 Task: Create List Marketing Campaigns in Board Customer Retention Programs to Workspace Accounting and Finance Consulting. Create List Sales Forecasting in Board Voice of Market Research to Workspace Accounting and Finance Consulting. Create List Market Segmentation in Board Diversity and Inclusion Hiring Practices Assessment and Improvement to Workspace Accounting and Finance Consulting
Action: Mouse moved to (100, 377)
Screenshot: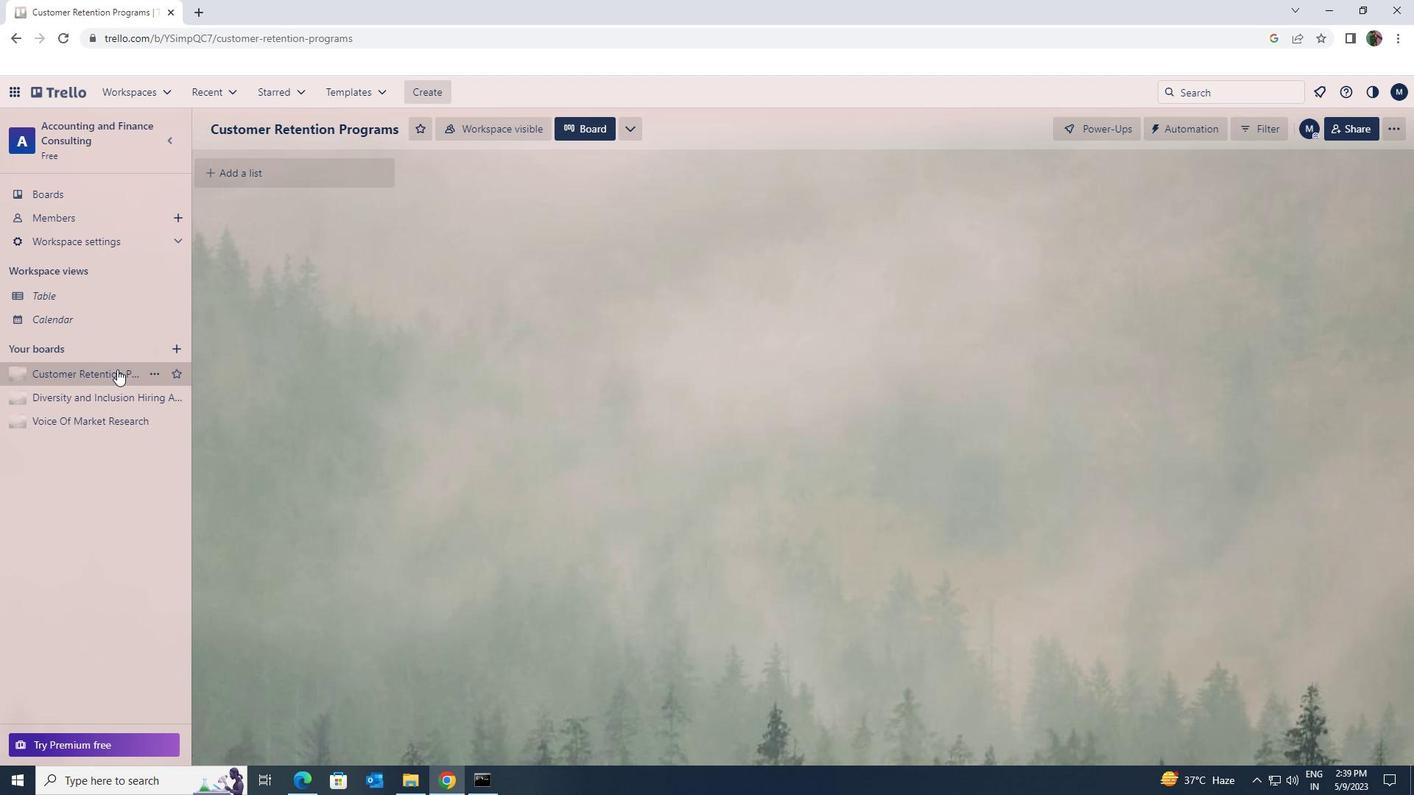 
Action: Mouse pressed left at (100, 377)
Screenshot: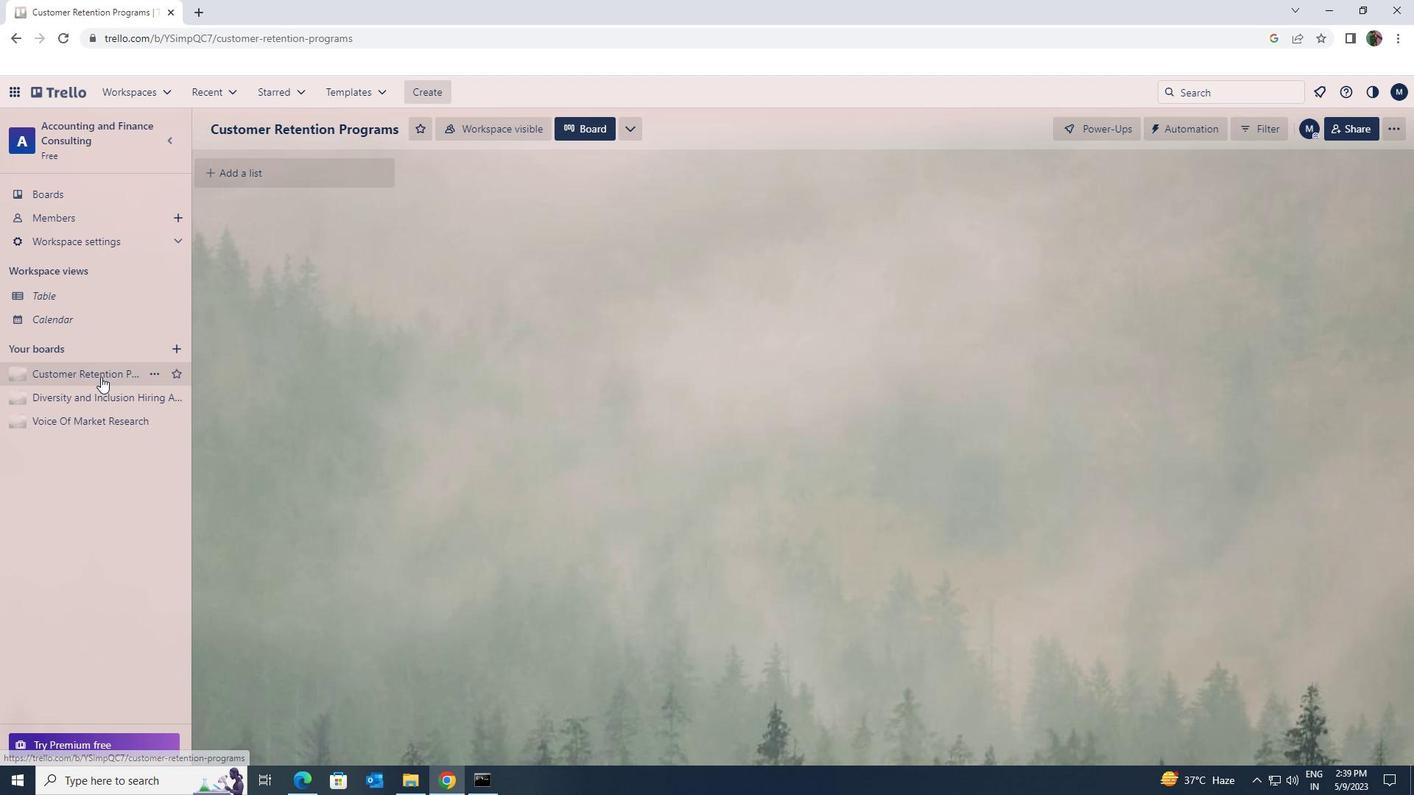 
Action: Mouse moved to (234, 168)
Screenshot: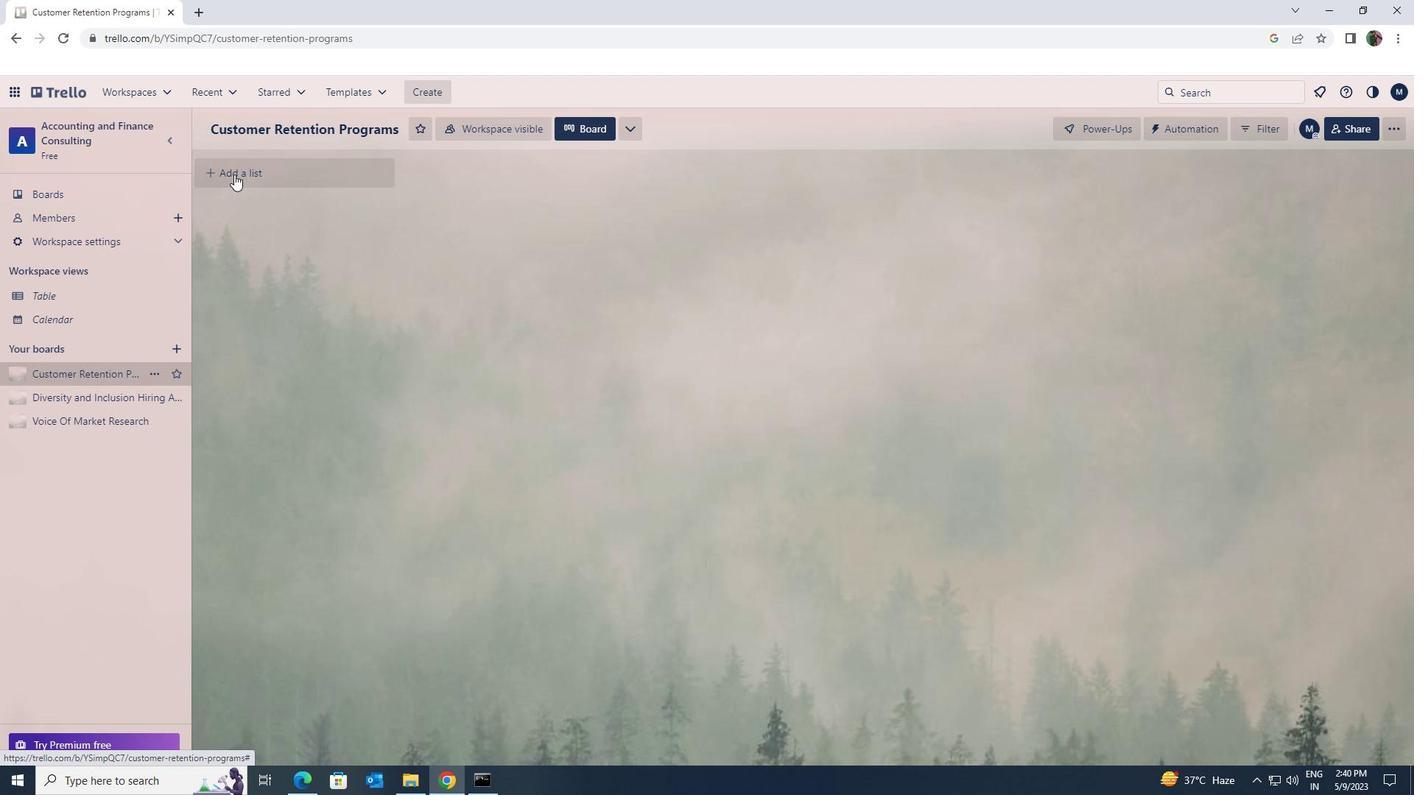 
Action: Mouse pressed left at (234, 168)
Screenshot: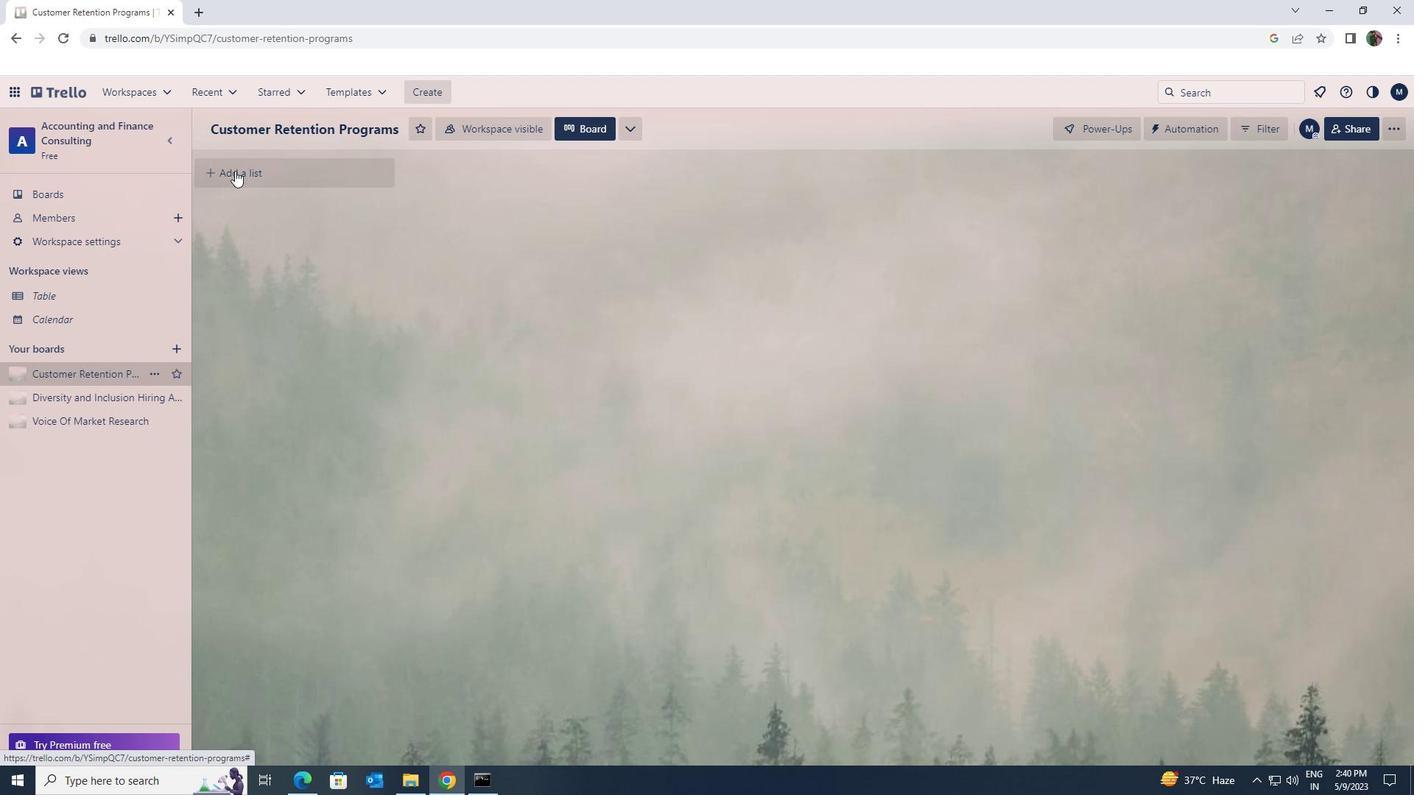 
Action: Key pressed <Key.shift>MARKETING<Key.space><Key.shift>CAMPAIGNS
Screenshot: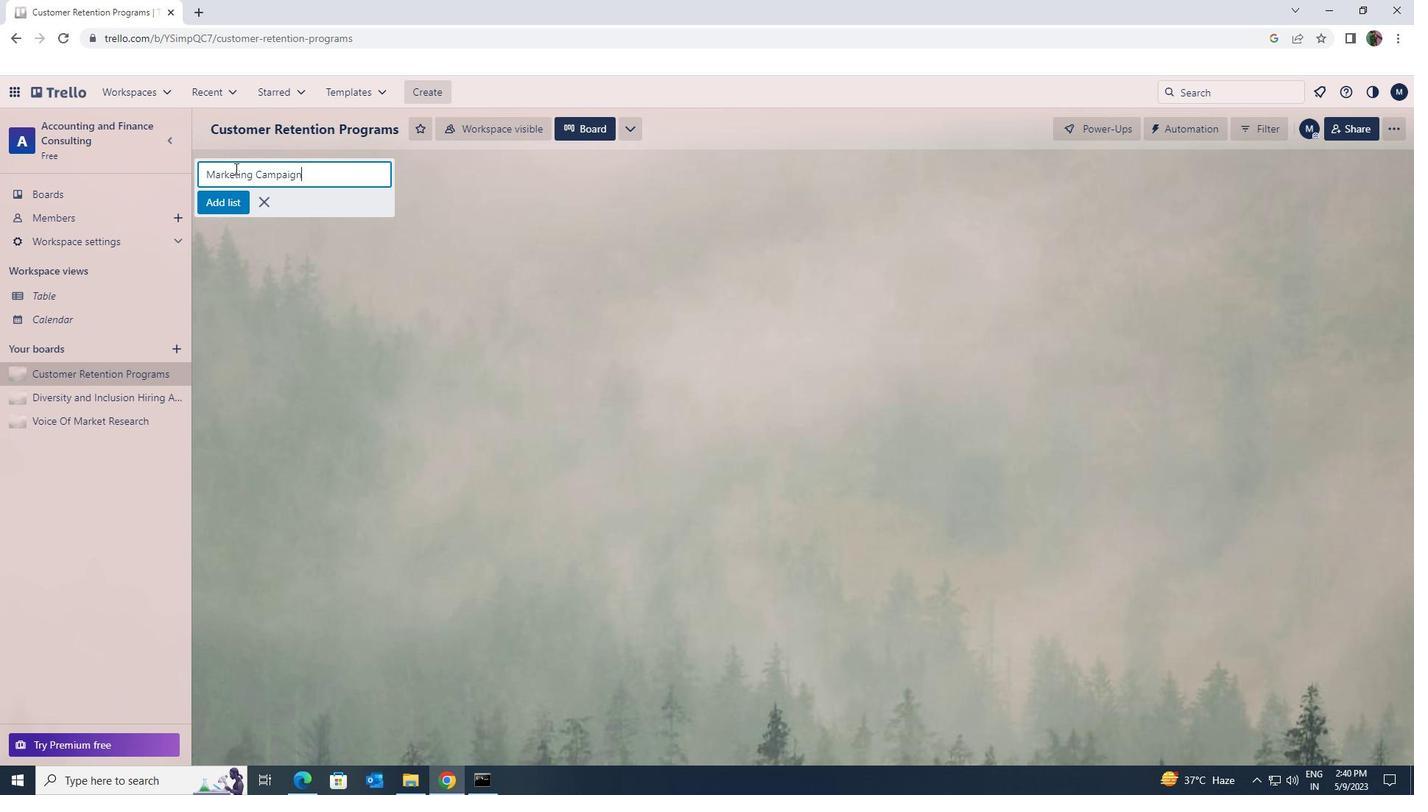 
Action: Mouse moved to (229, 206)
Screenshot: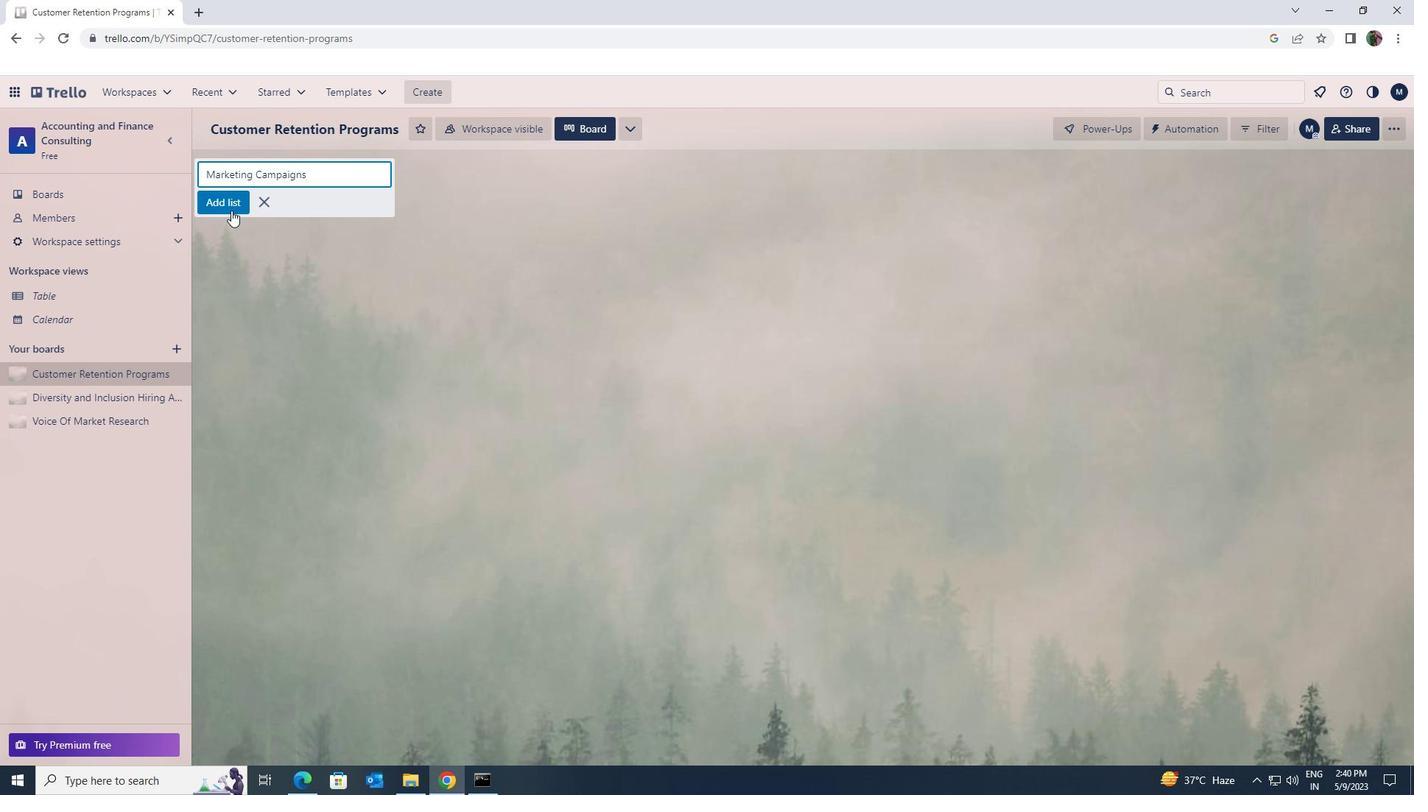 
Action: Mouse pressed left at (229, 206)
Screenshot: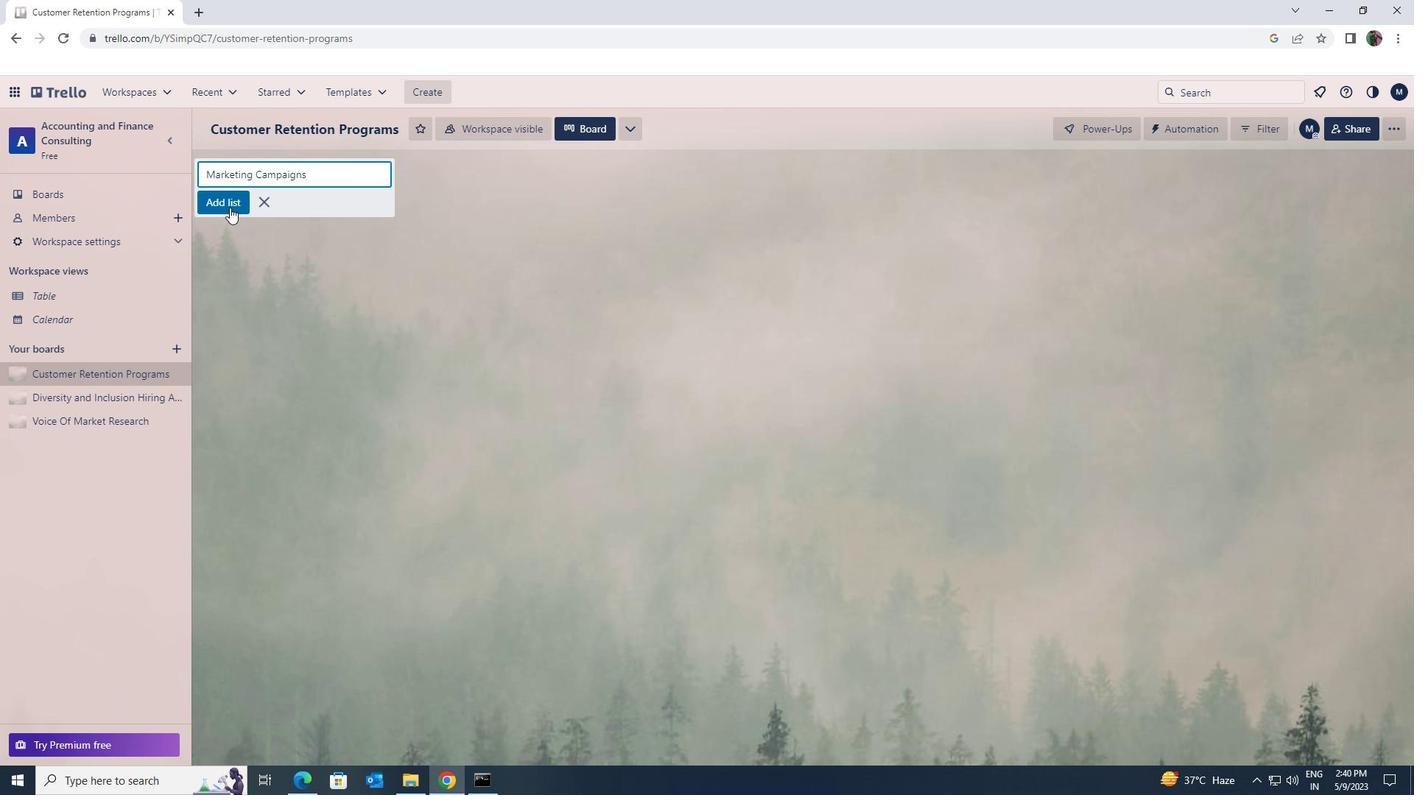 
Action: Mouse moved to (116, 392)
Screenshot: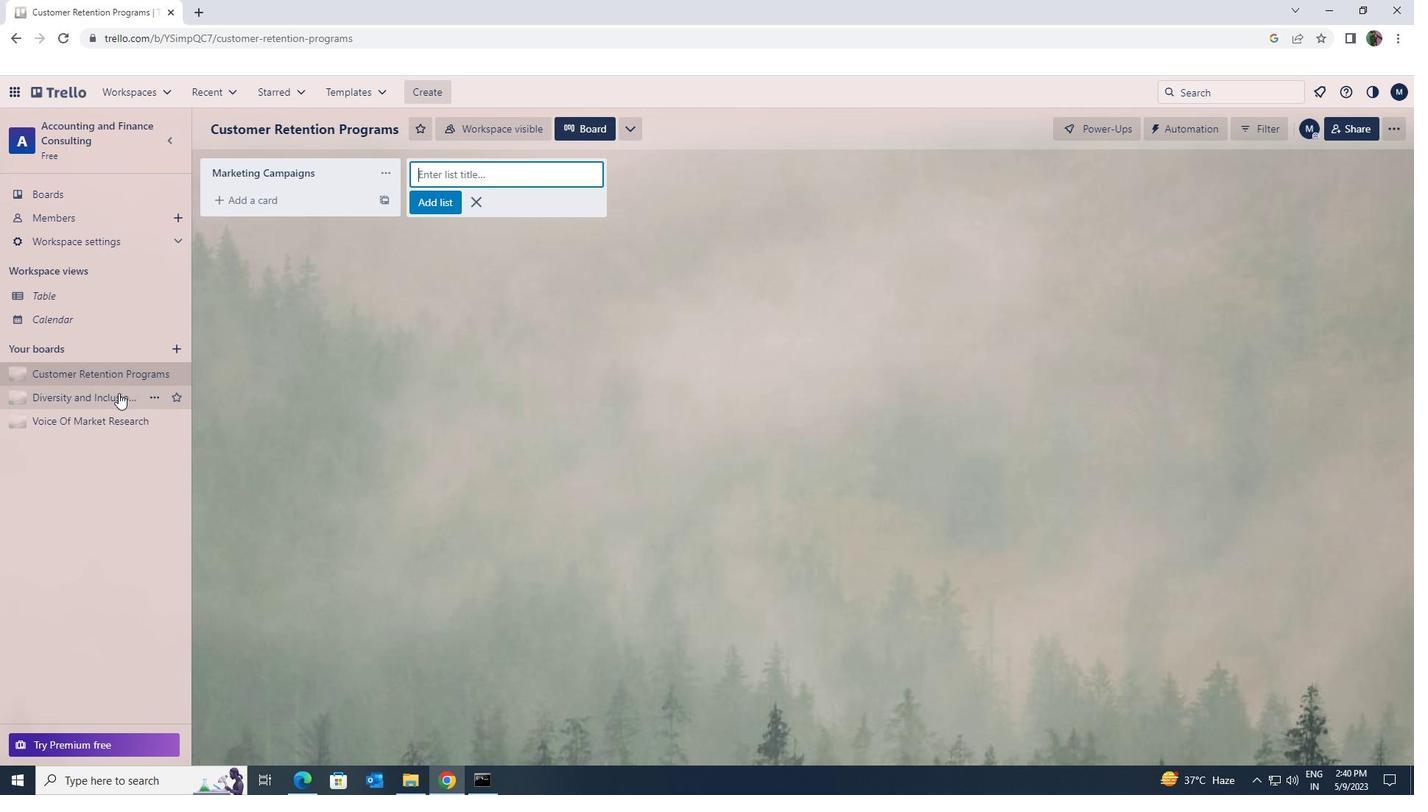
Action: Mouse pressed left at (116, 392)
Screenshot: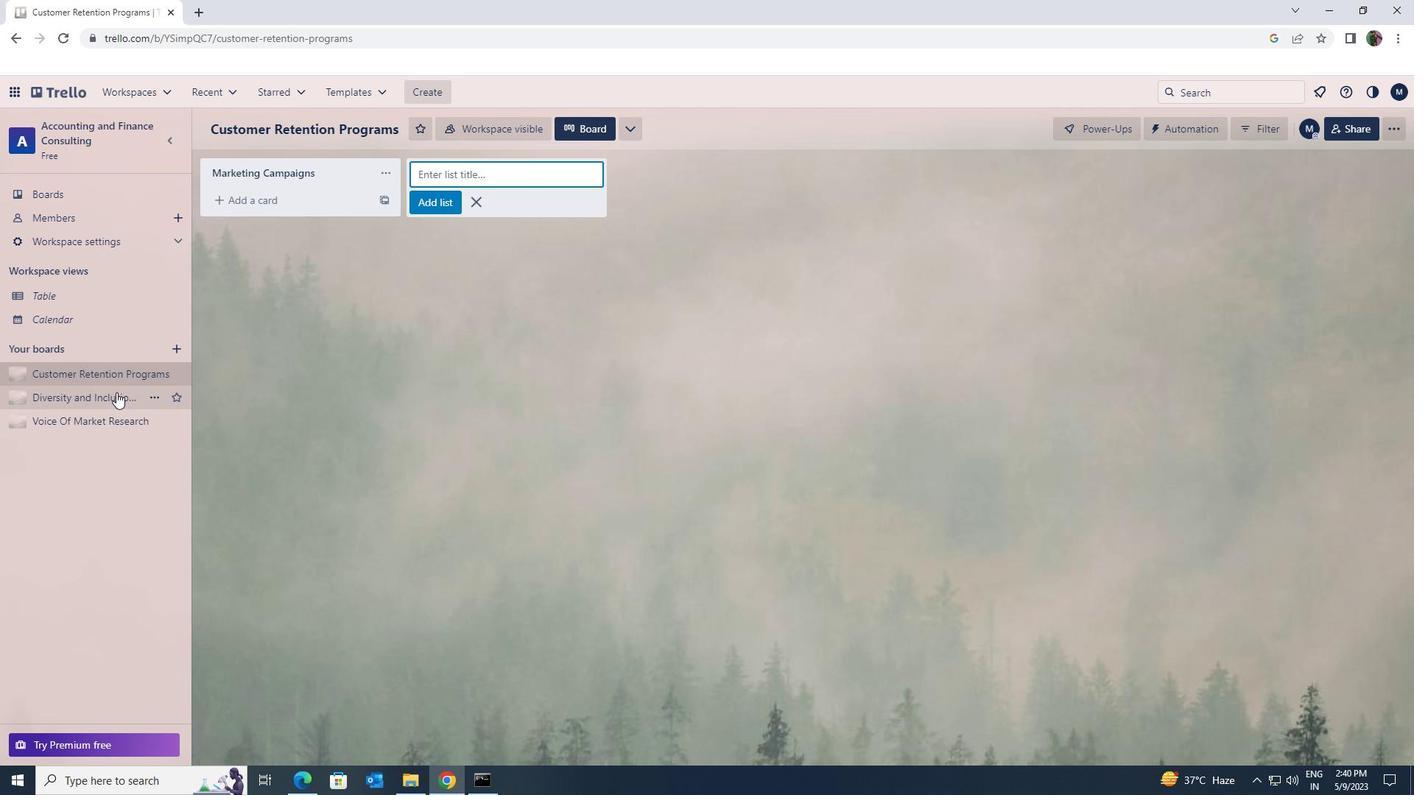
Action: Mouse moved to (232, 176)
Screenshot: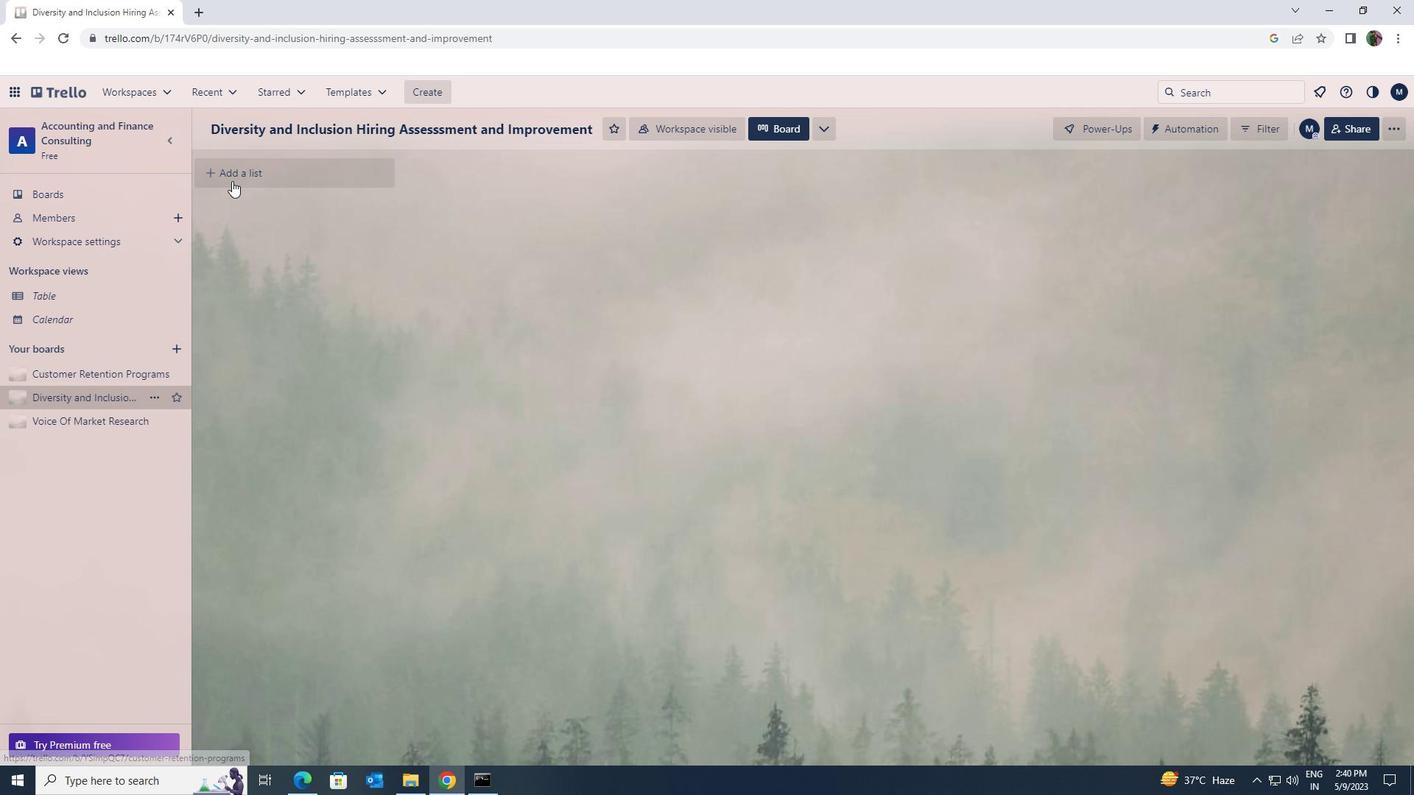 
Action: Mouse pressed left at (232, 176)
Screenshot: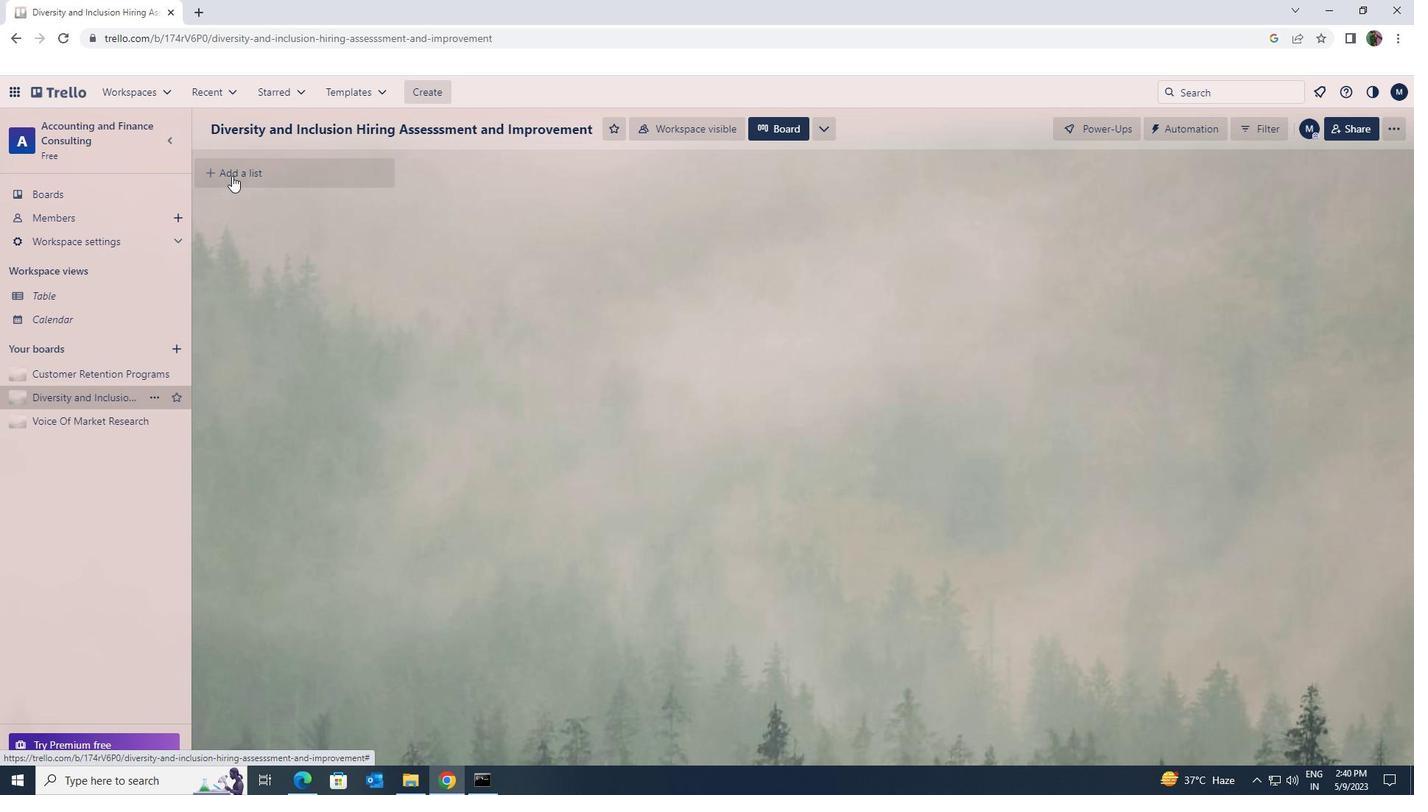 
Action: Mouse moved to (232, 175)
Screenshot: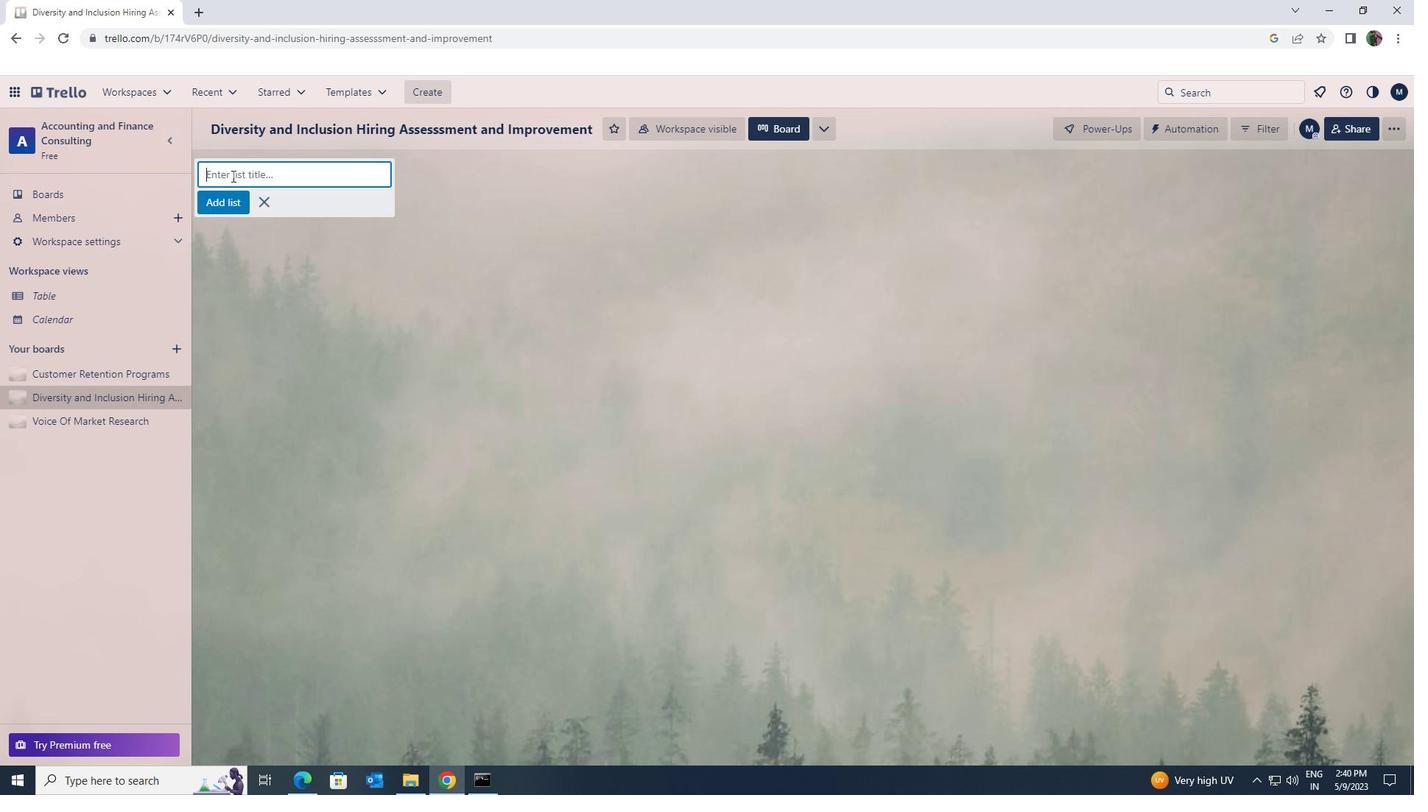 
Action: Key pressed <Key.shift>SALES<Key.space><Key.shift>FORECASTING<Key.space>
Screenshot: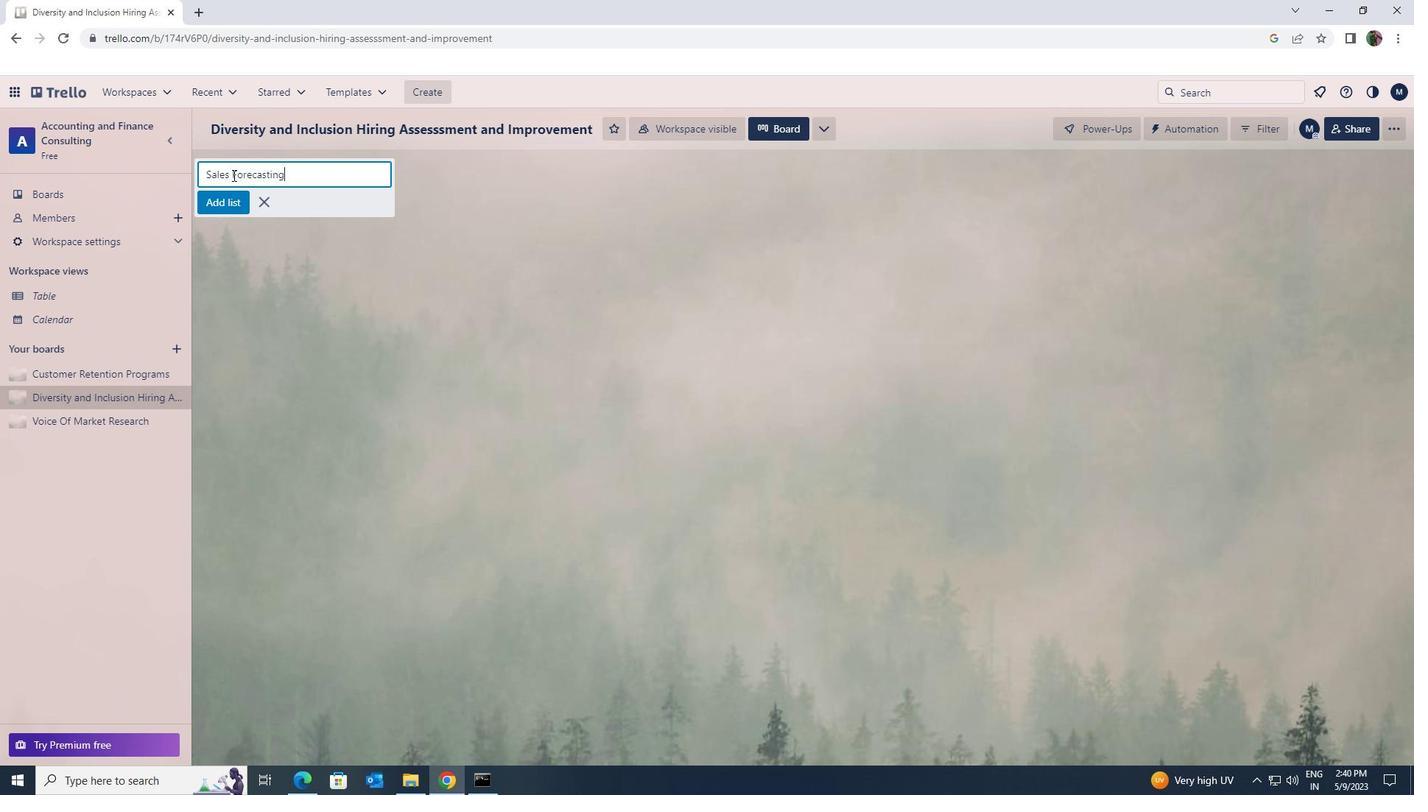 
Action: Mouse moved to (235, 197)
Screenshot: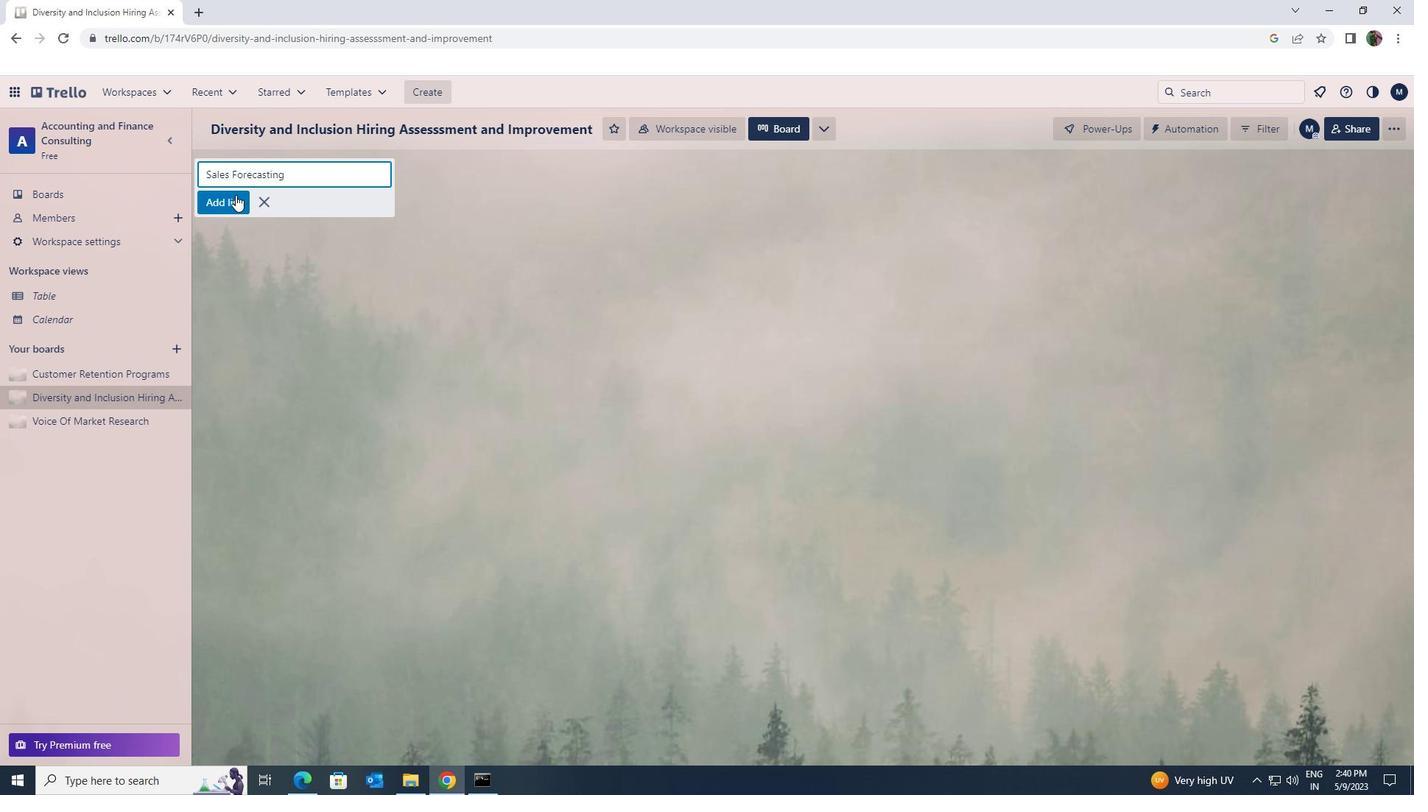 
Action: Mouse pressed left at (235, 197)
Screenshot: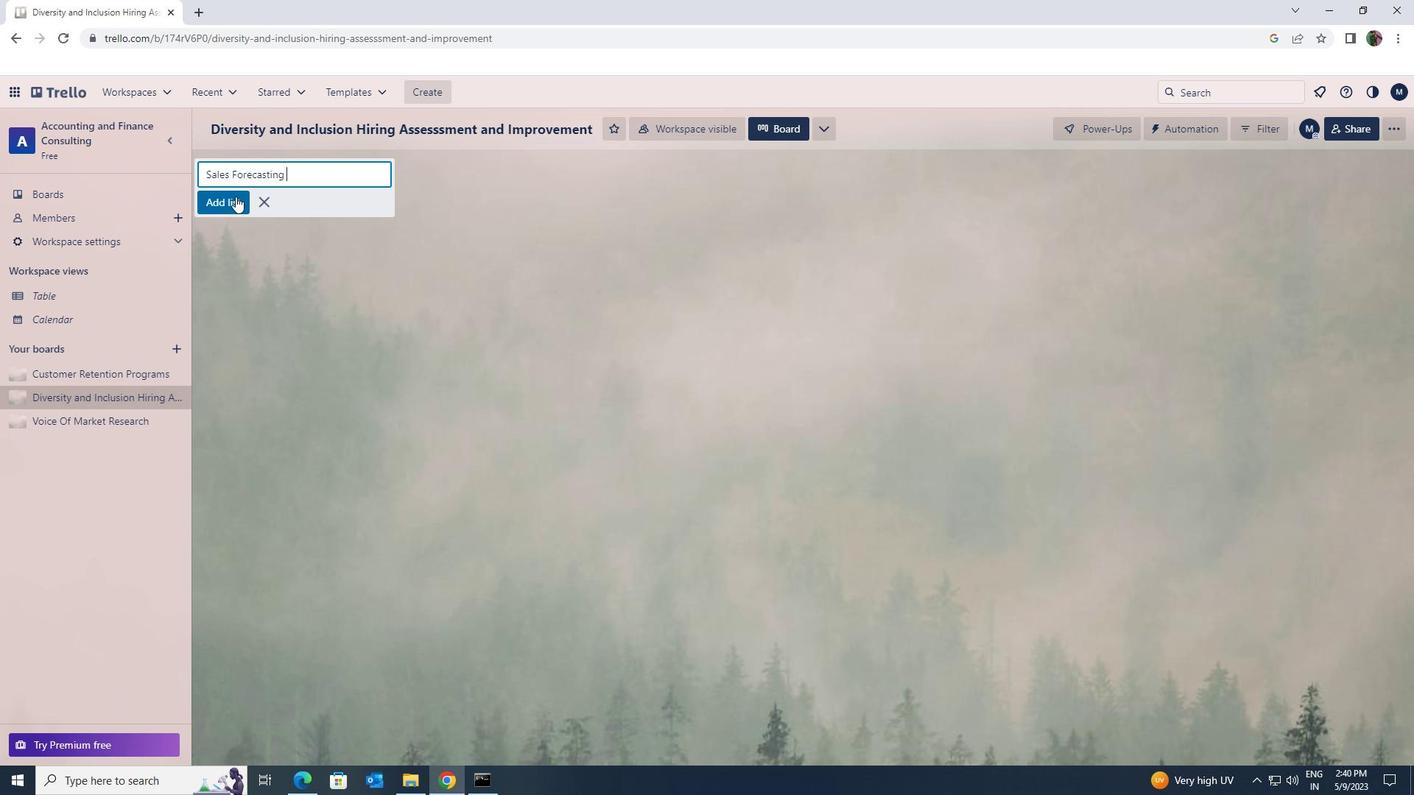 
Action: Mouse moved to (93, 416)
Screenshot: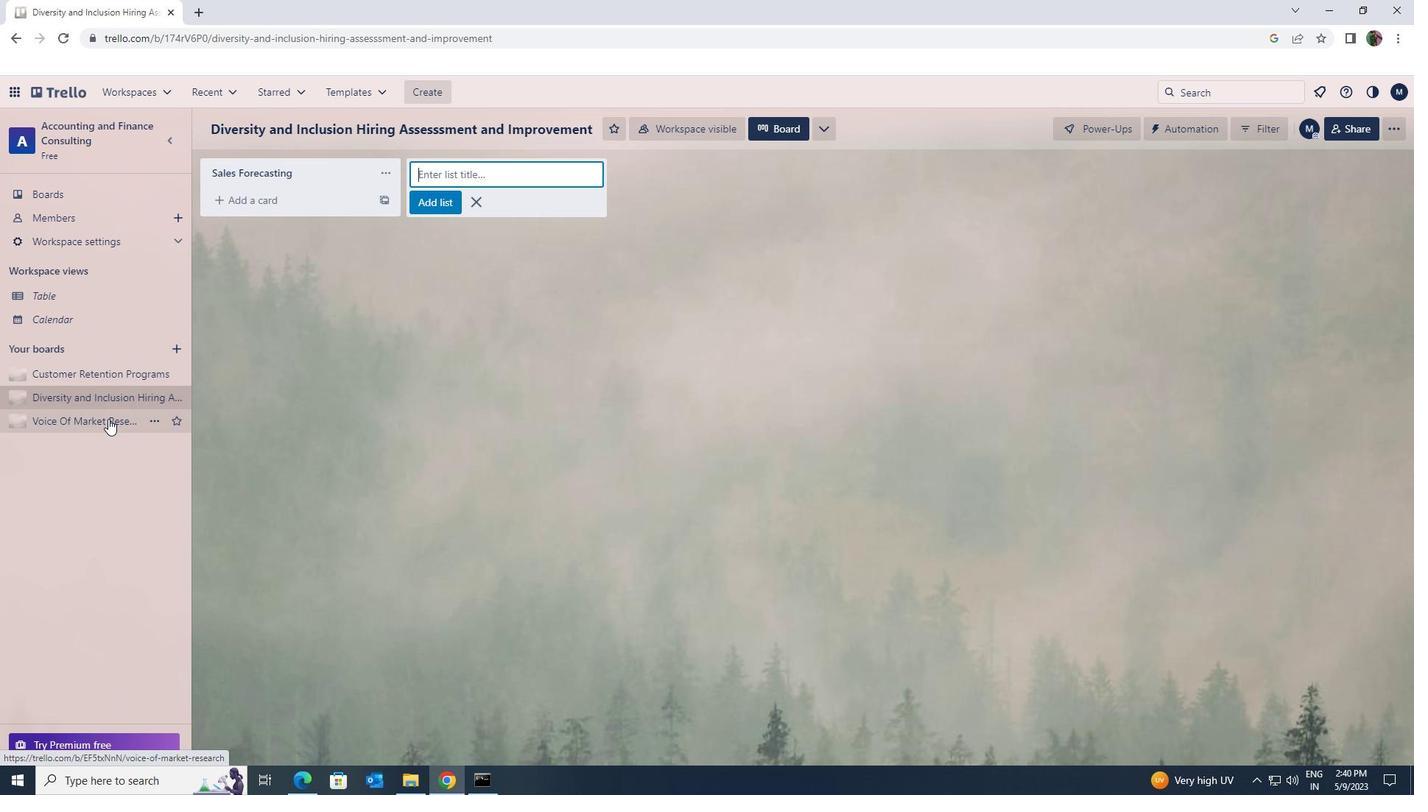 
Action: Mouse pressed left at (93, 416)
Screenshot: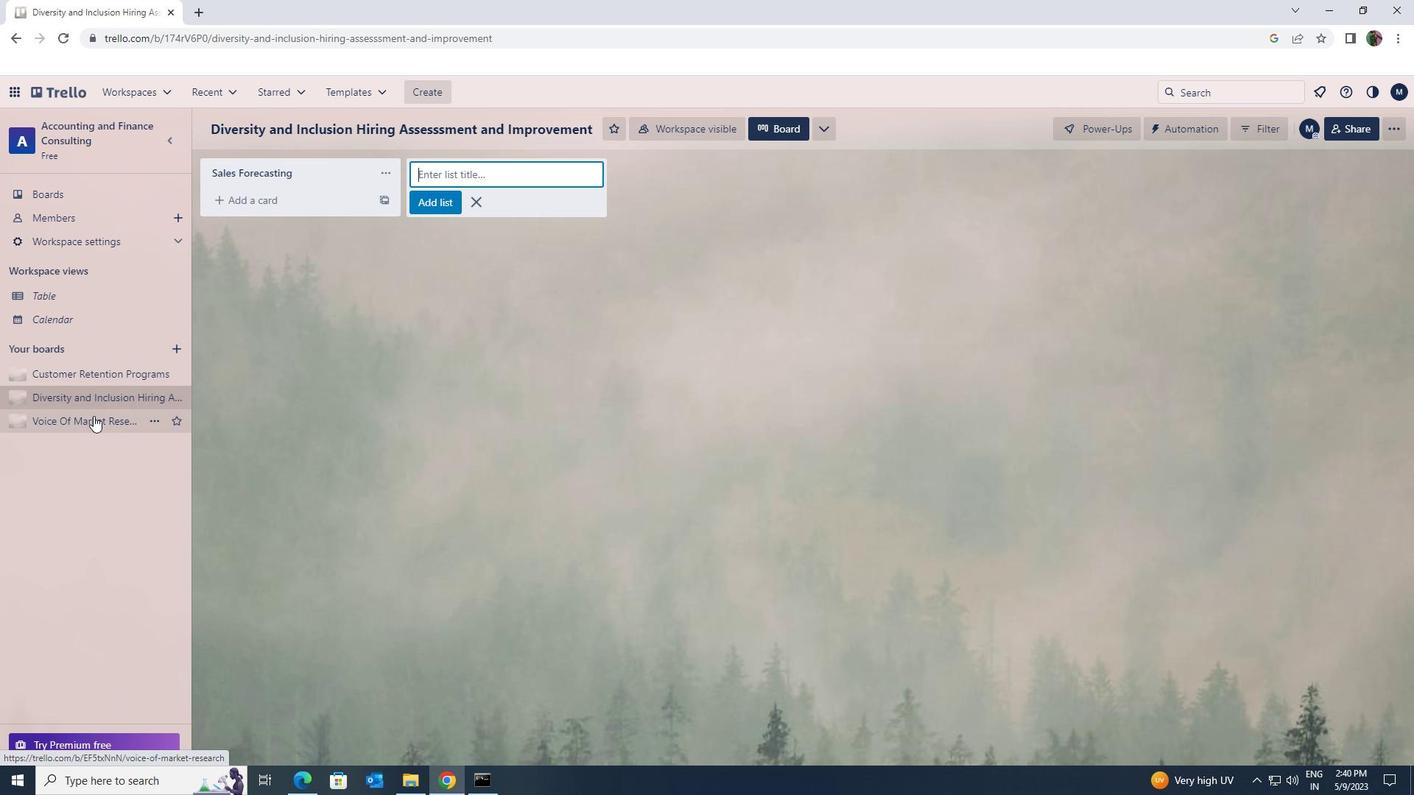 
Action: Mouse moved to (218, 174)
Screenshot: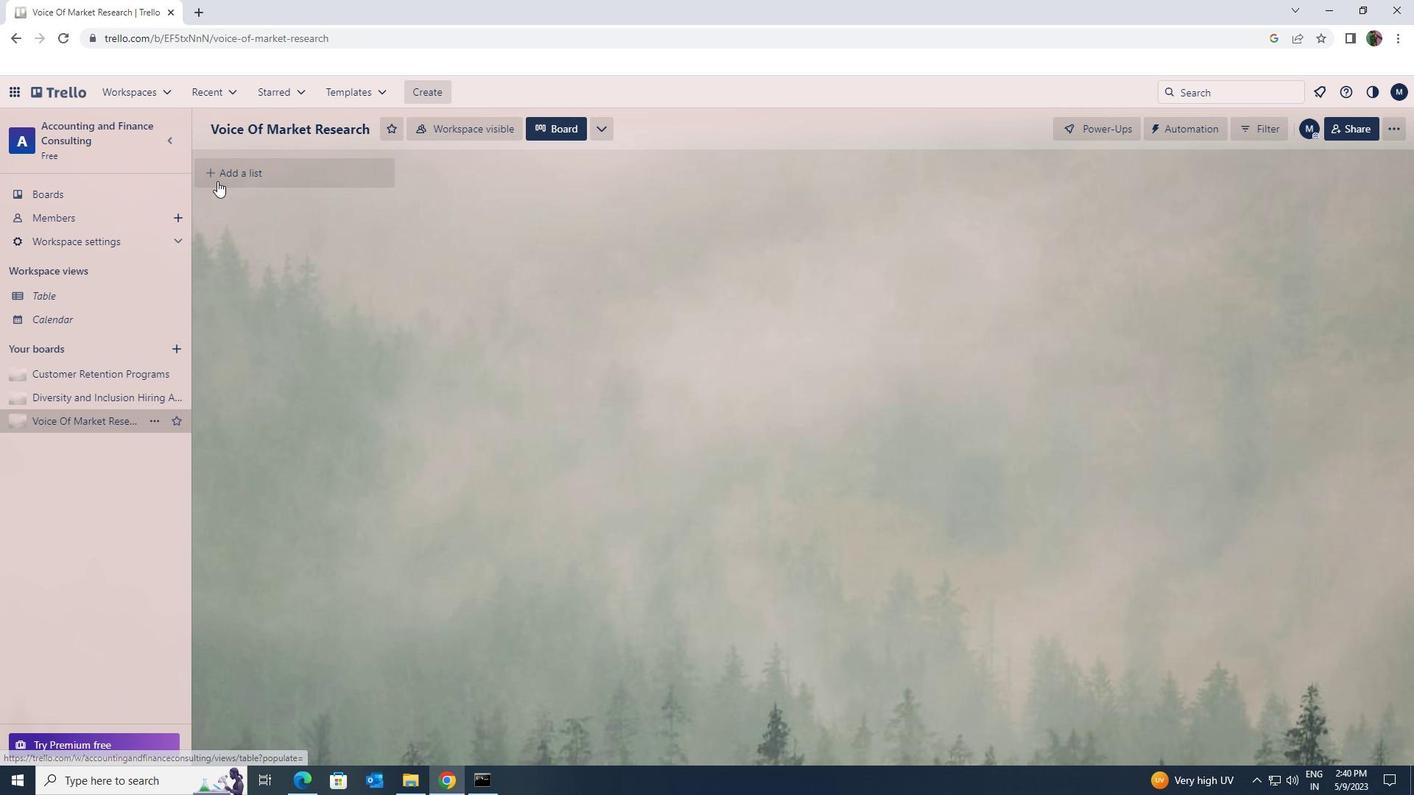 
Action: Mouse pressed left at (218, 174)
Screenshot: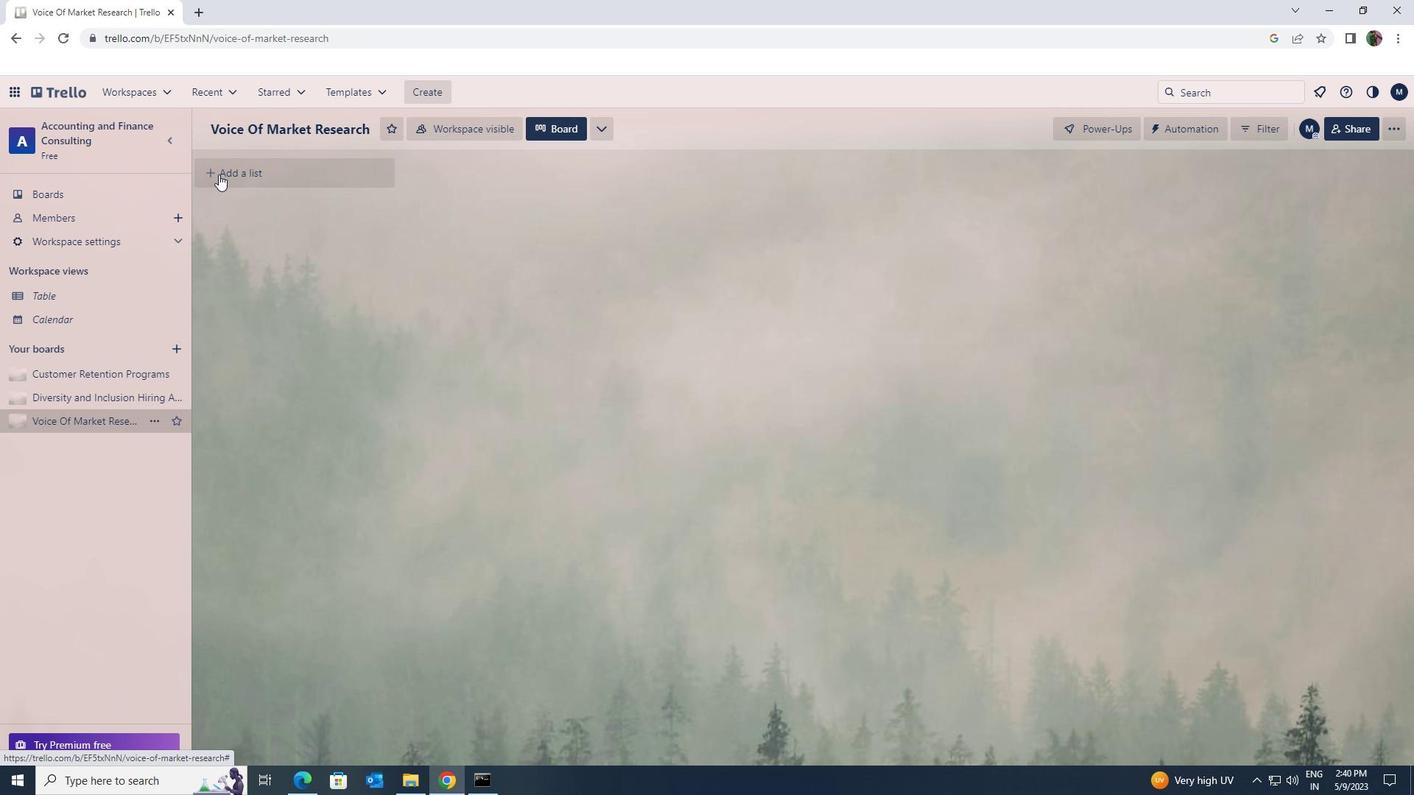 
Action: Key pressed <Key.shift>MARKETING<Key.space><Key.shift>SEGMENTATION
Screenshot: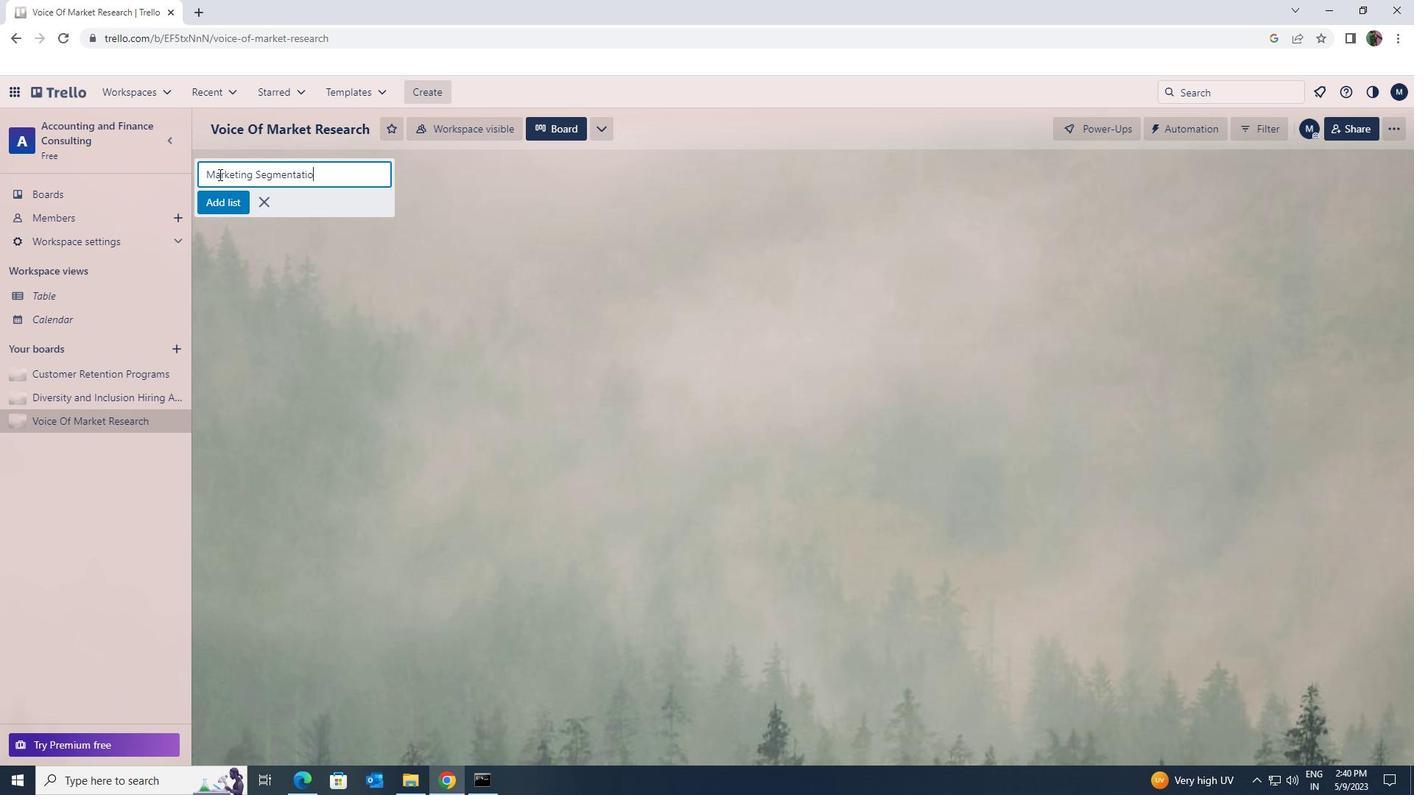 
Action: Mouse moved to (229, 193)
Screenshot: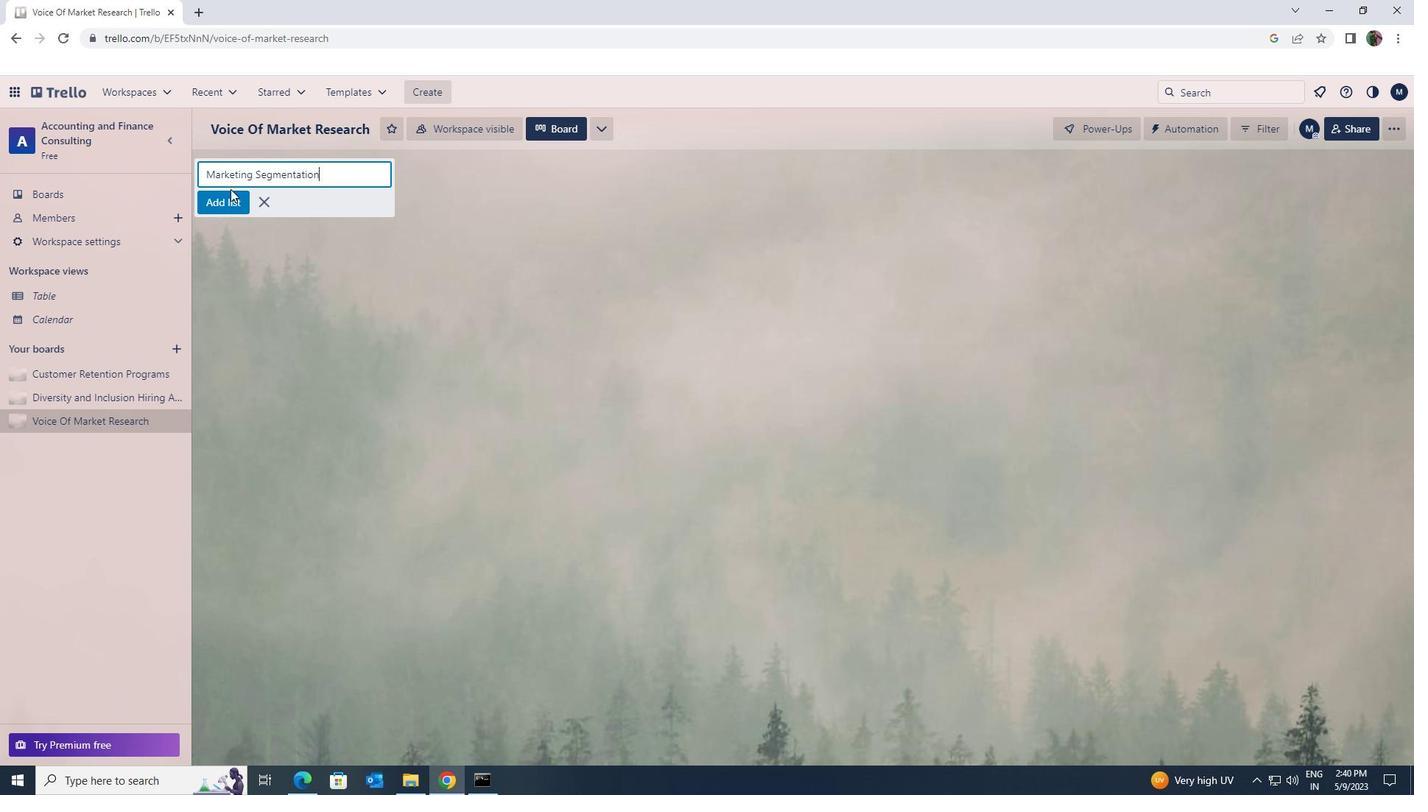 
Action: Mouse pressed left at (229, 193)
Screenshot: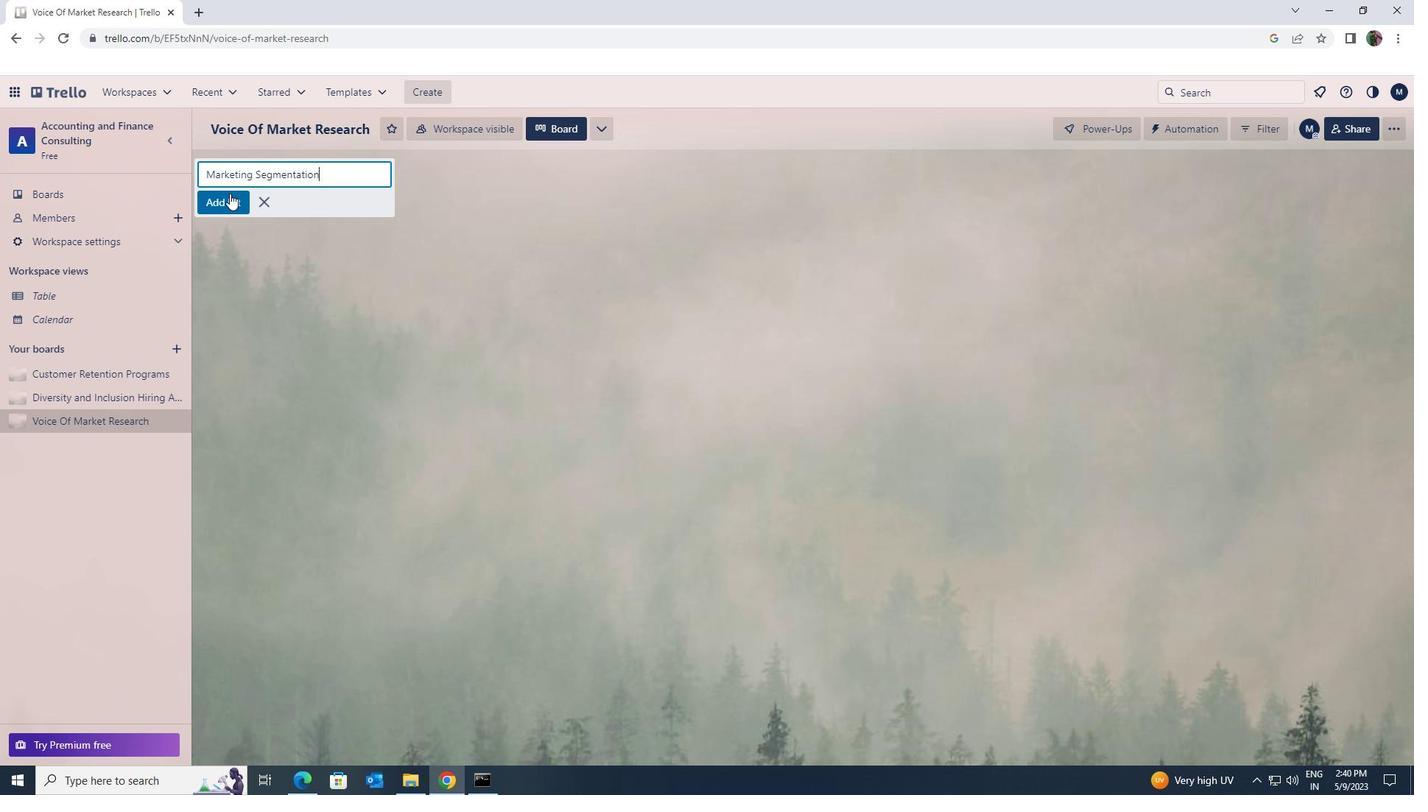 
